 Task: Add in the project VentureTech a sprint 'Velocity Victory'.
Action: Mouse moved to (493, 433)
Screenshot: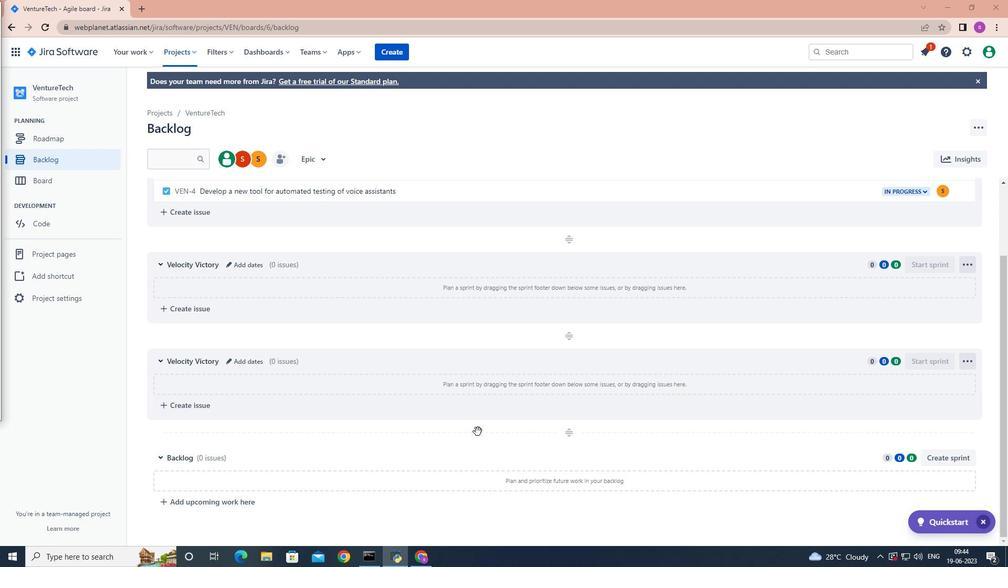 
Action: Mouse scrolled (489, 432) with delta (0, 0)
Screenshot: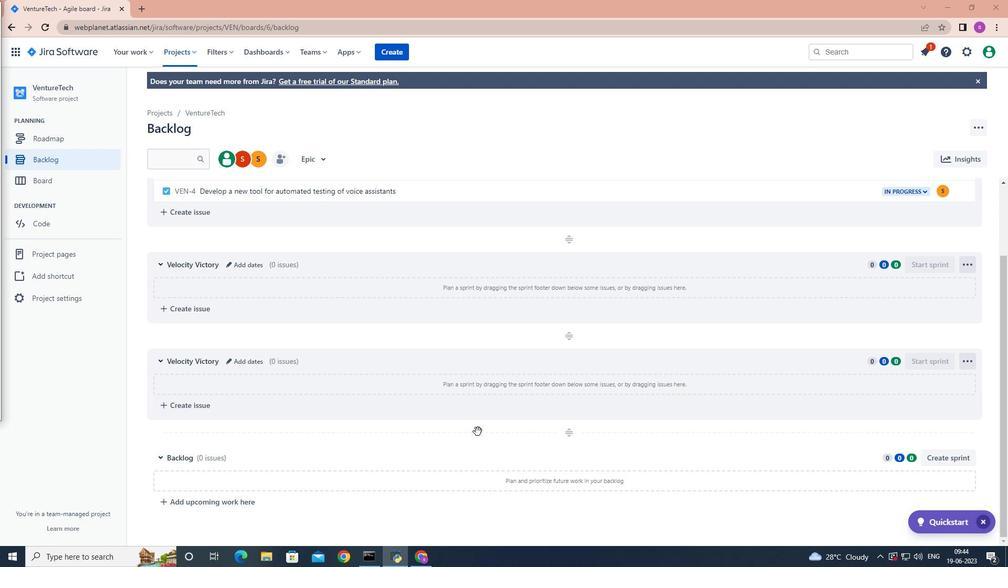 
Action: Mouse moved to (494, 434)
Screenshot: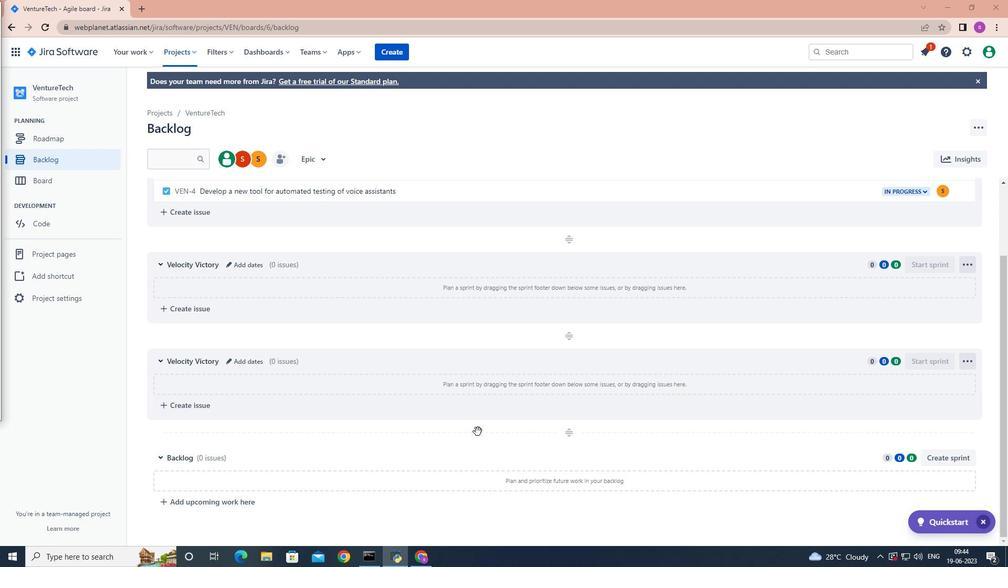 
Action: Mouse scrolled (494, 433) with delta (0, 0)
Screenshot: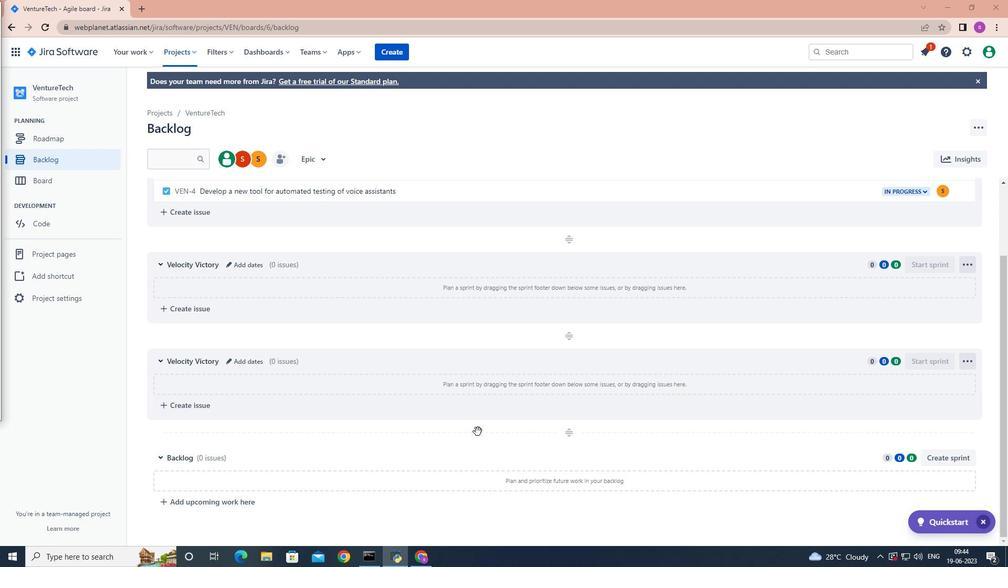 
Action: Mouse moved to (507, 435)
Screenshot: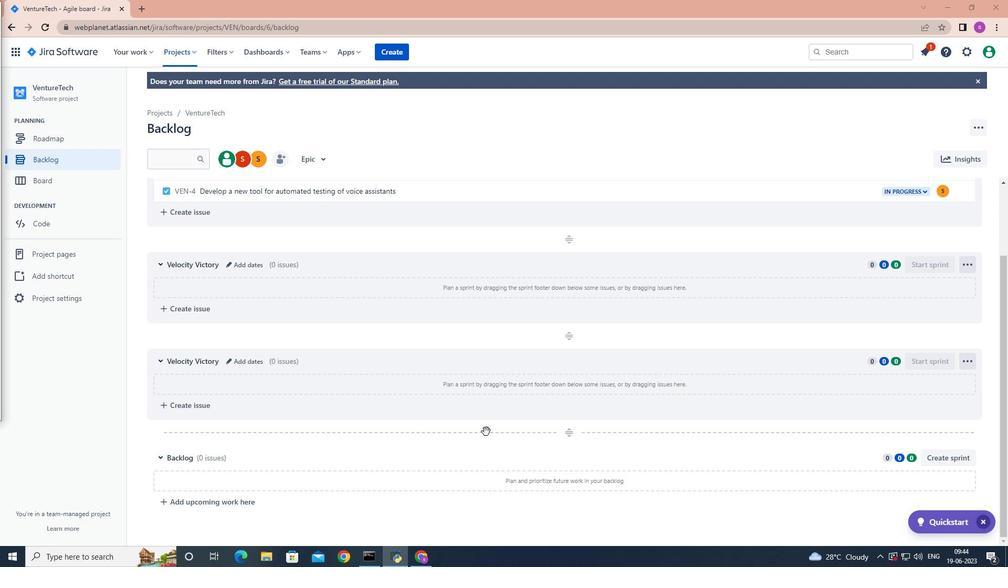 
Action: Mouse scrolled (507, 434) with delta (0, 0)
Screenshot: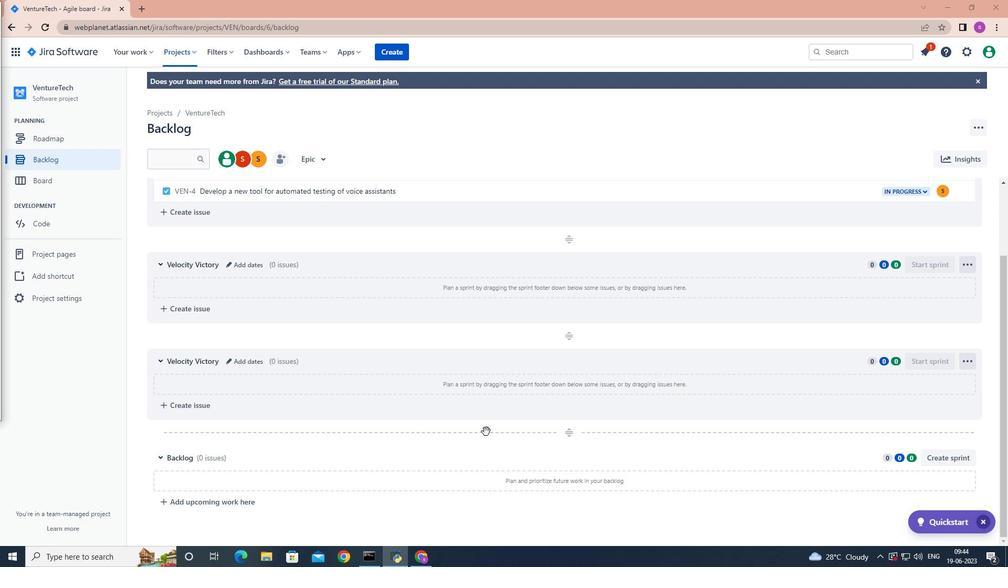 
Action: Mouse moved to (520, 435)
Screenshot: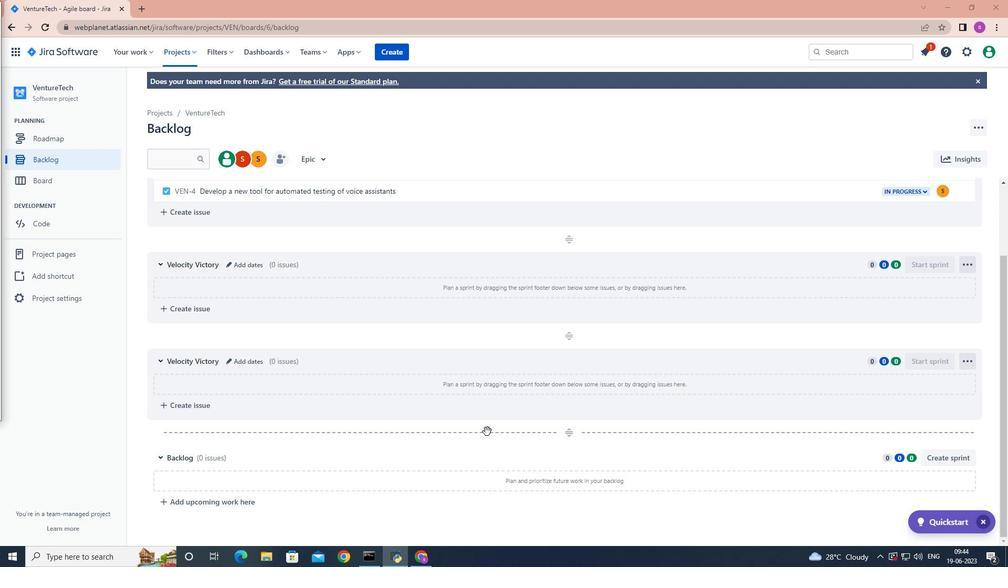 
Action: Mouse scrolled (520, 434) with delta (0, 0)
Screenshot: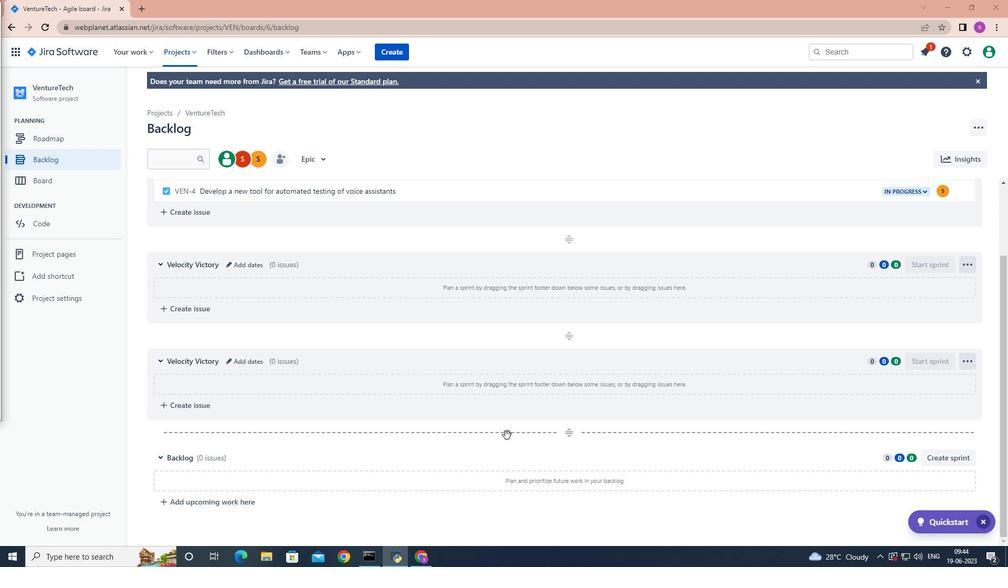
Action: Mouse moved to (522, 431)
Screenshot: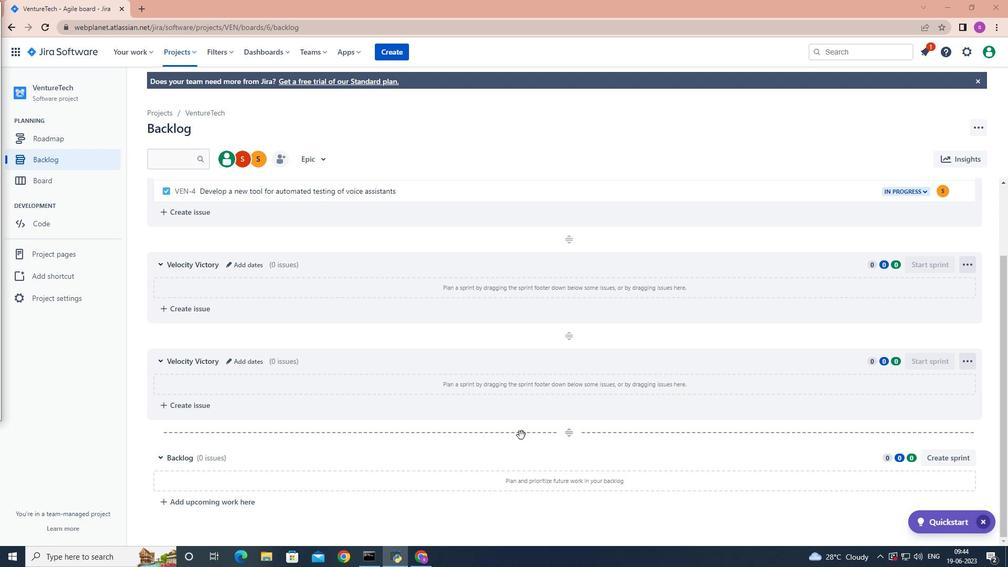 
Action: Mouse scrolled (522, 431) with delta (0, 0)
Screenshot: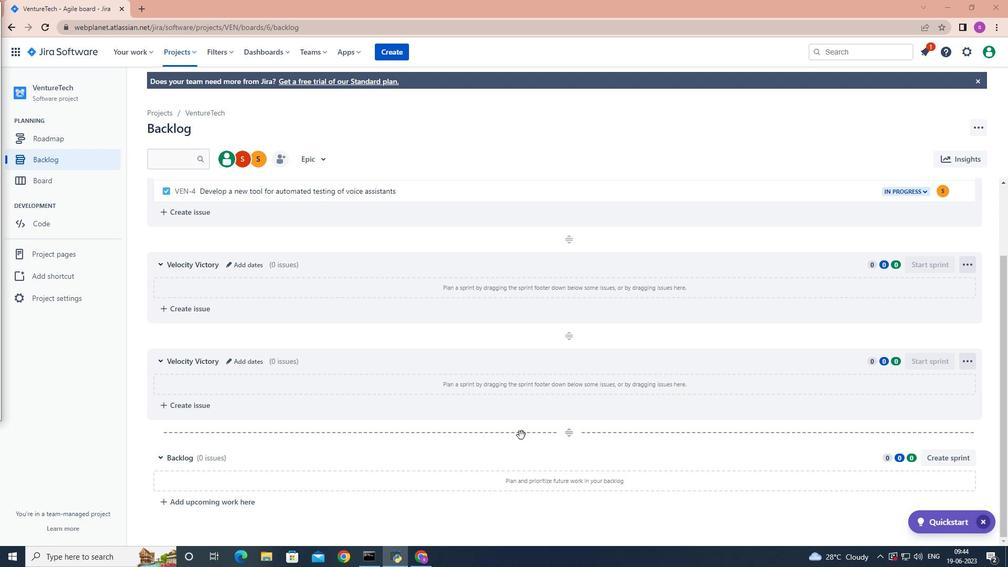 
Action: Mouse moved to (950, 457)
Screenshot: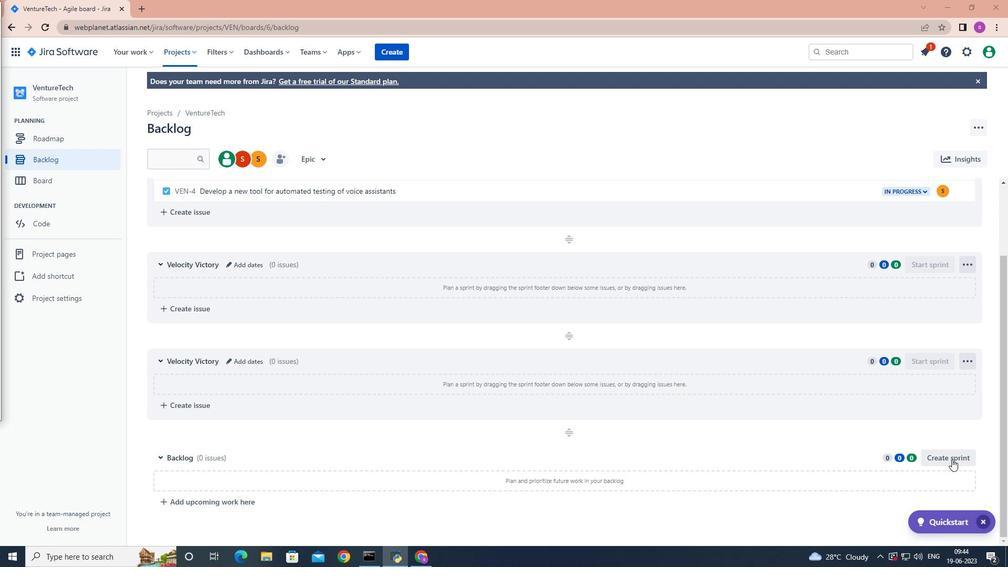 
Action: Mouse pressed left at (950, 457)
Screenshot: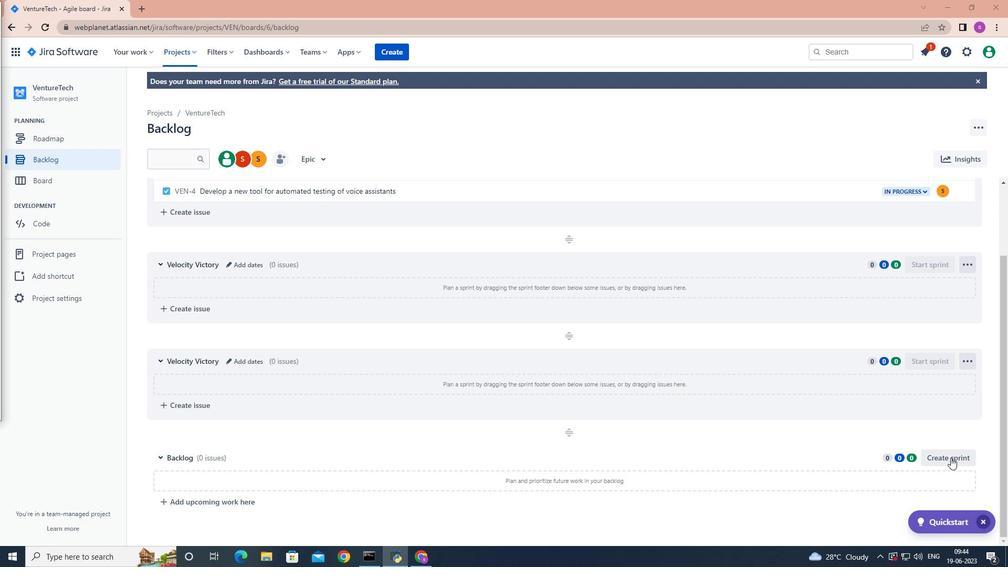 
Action: Mouse moved to (487, 410)
Screenshot: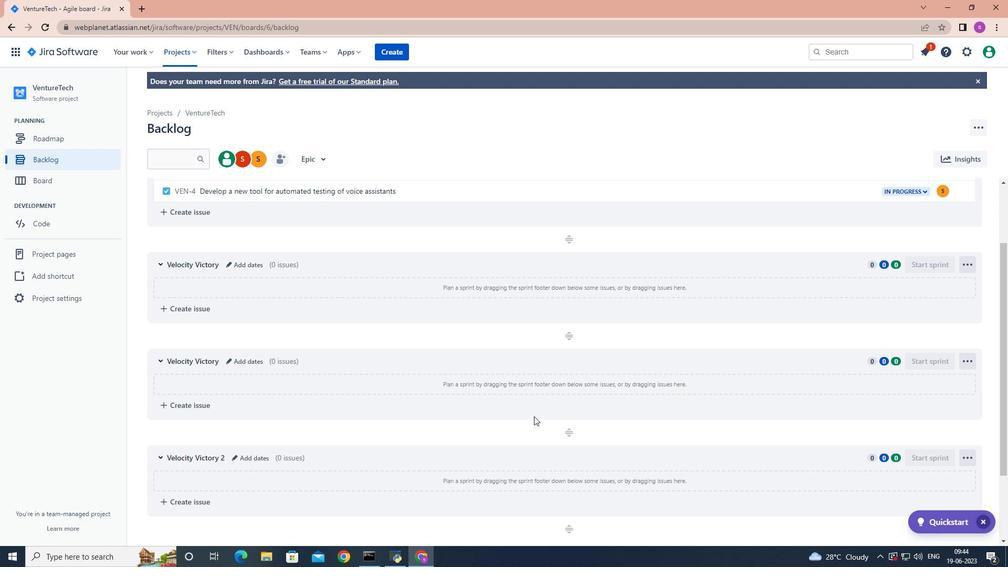 
Action: Mouse scrolled (497, 411) with delta (0, 0)
Screenshot: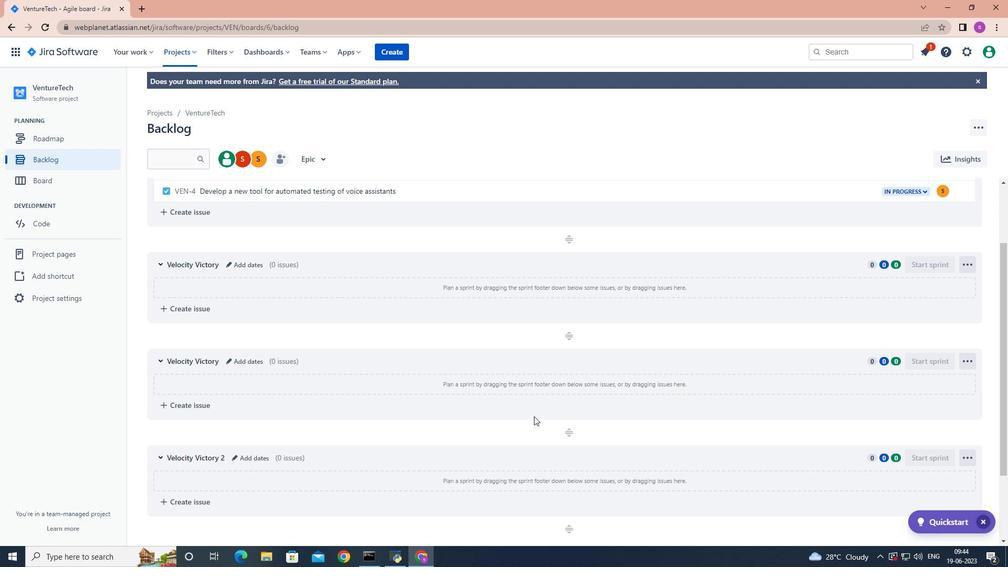 
Action: Mouse moved to (479, 409)
Screenshot: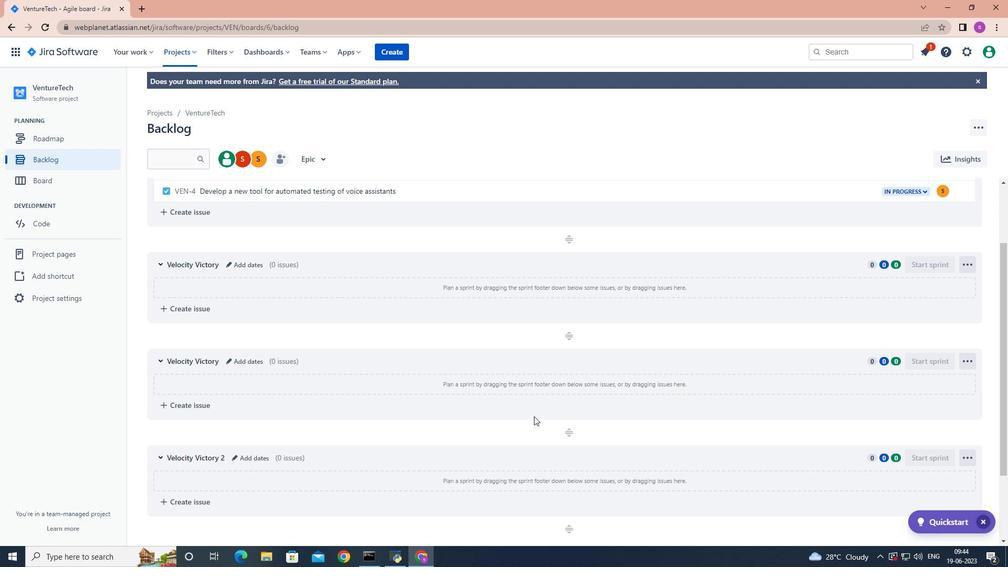 
Action: Mouse scrolled (486, 410) with delta (0, 0)
Screenshot: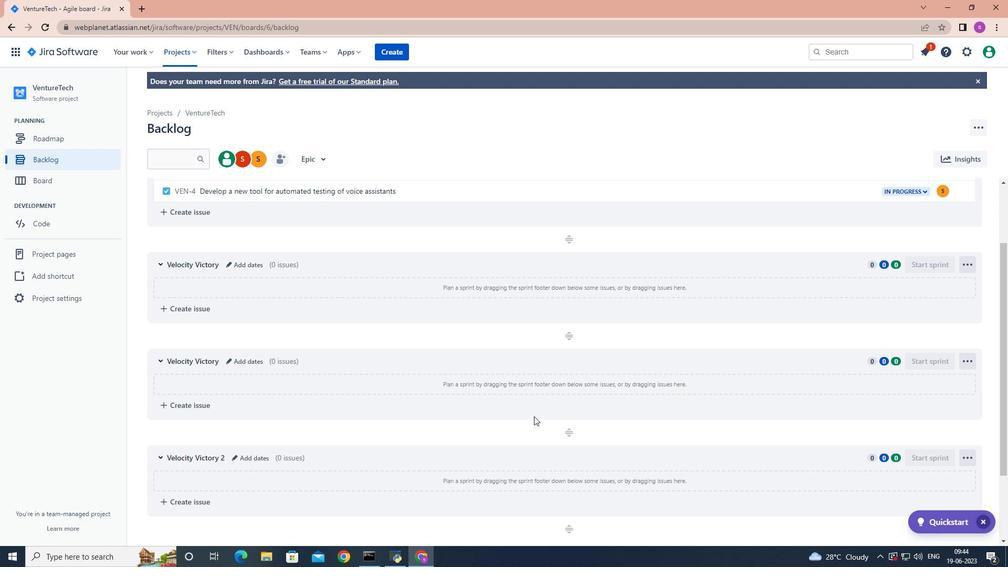 
Action: Mouse moved to (478, 409)
Screenshot: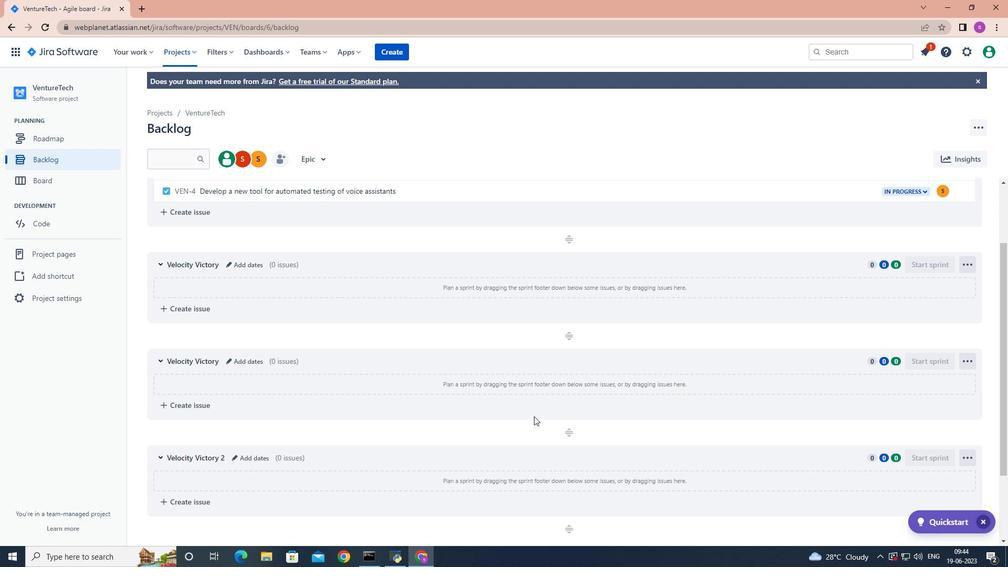 
Action: Mouse scrolled (479, 409) with delta (0, 0)
Screenshot: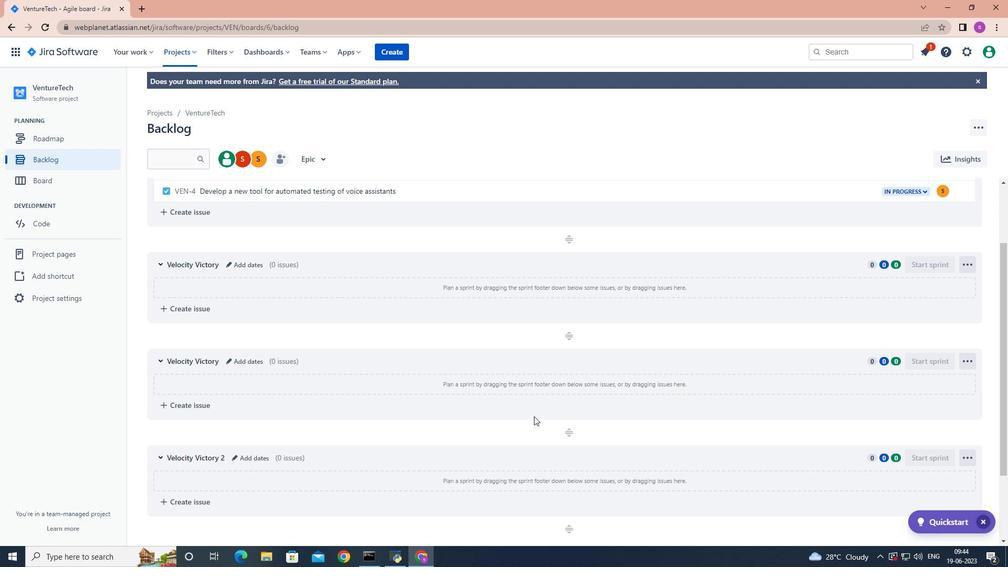 
Action: Mouse moved to (476, 409)
Screenshot: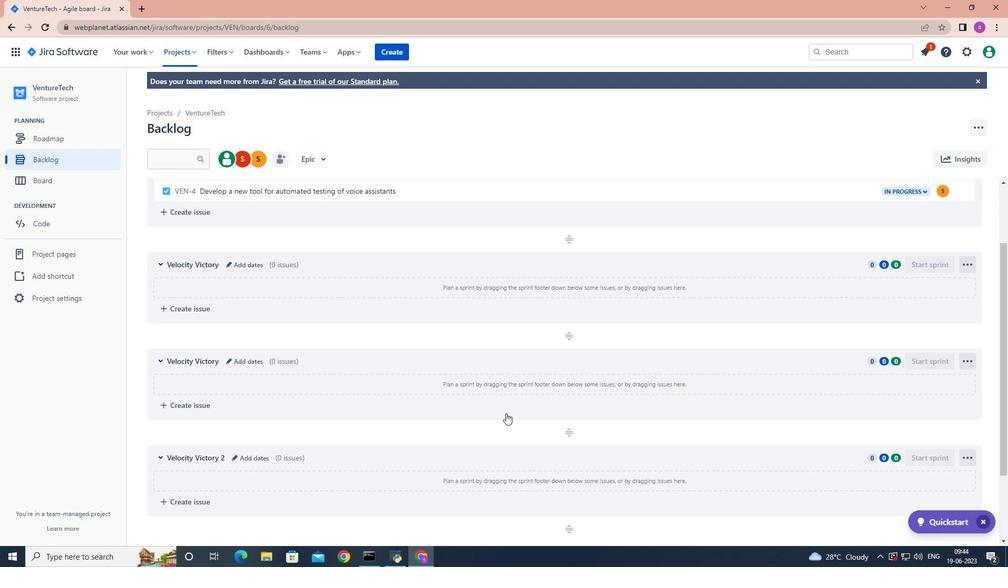 
Action: Mouse scrolled (476, 408) with delta (0, 0)
Screenshot: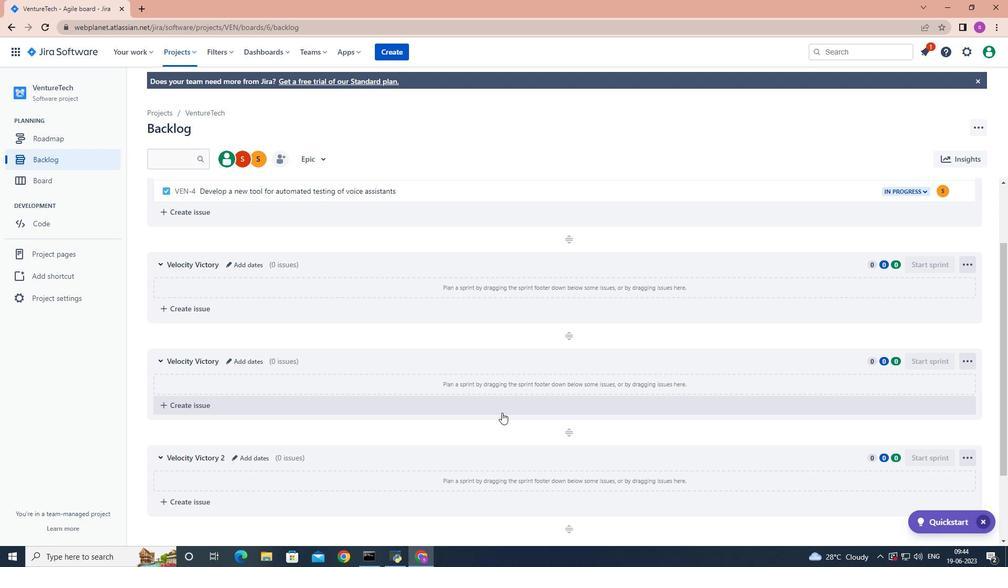 
Action: Mouse moved to (252, 362)
Screenshot: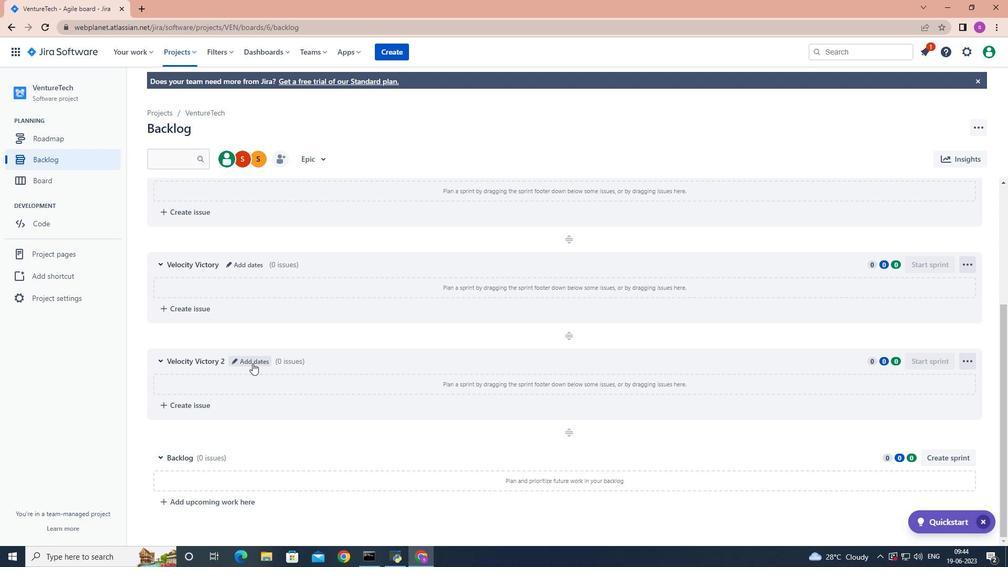 
Action: Mouse pressed left at (252, 362)
Screenshot: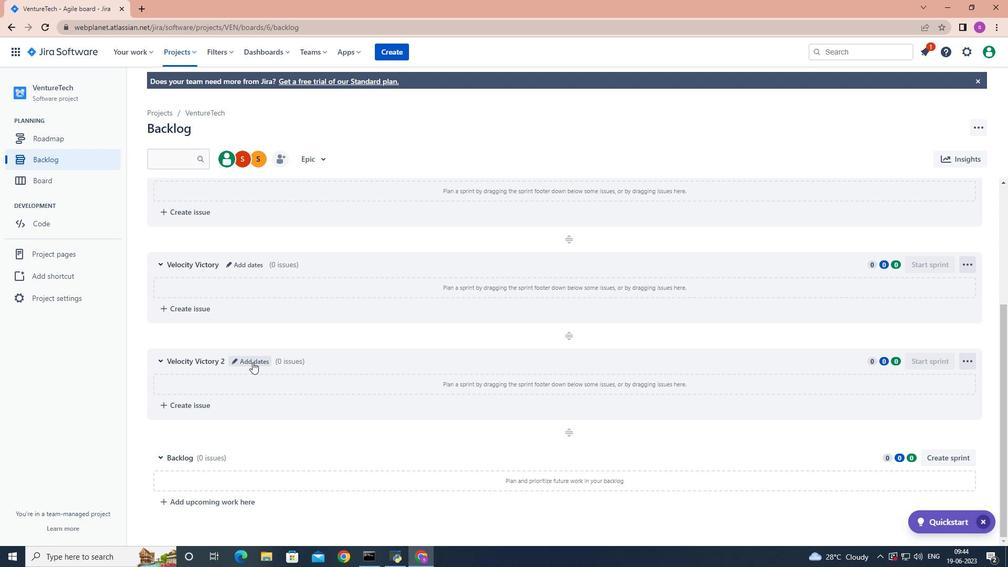
Action: Mouse moved to (254, 362)
Screenshot: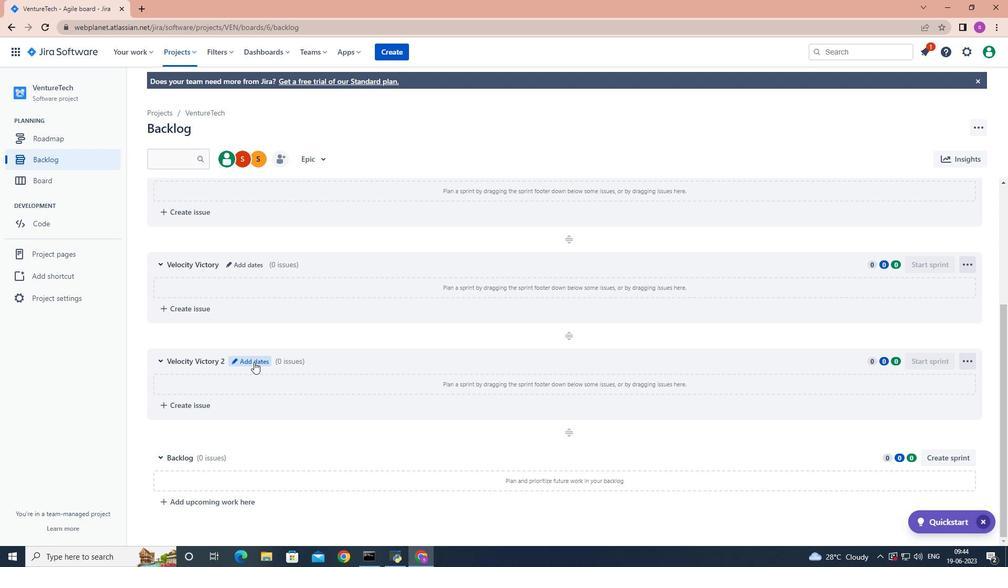 
Action: Key pressed <Key.backspace><Key.backspace><Key.backspace><Key.backspace><Key.backspace><Key.backspace><Key.backspace><Key.backspace><Key.backspace><Key.backspace><Key.backspace><Key.backspace><Key.backspace><Key.backspace><Key.backspace><Key.backspace><Key.backspace><Key.backspace><Key.backspace><Key.backspace><Key.backspace><Key.backspace><Key.backspace><Key.backspace><Key.backspace><Key.backspace><Key.backspace><Key.shift>Velocity<Key.space><Key.shift>Victory
Screenshot: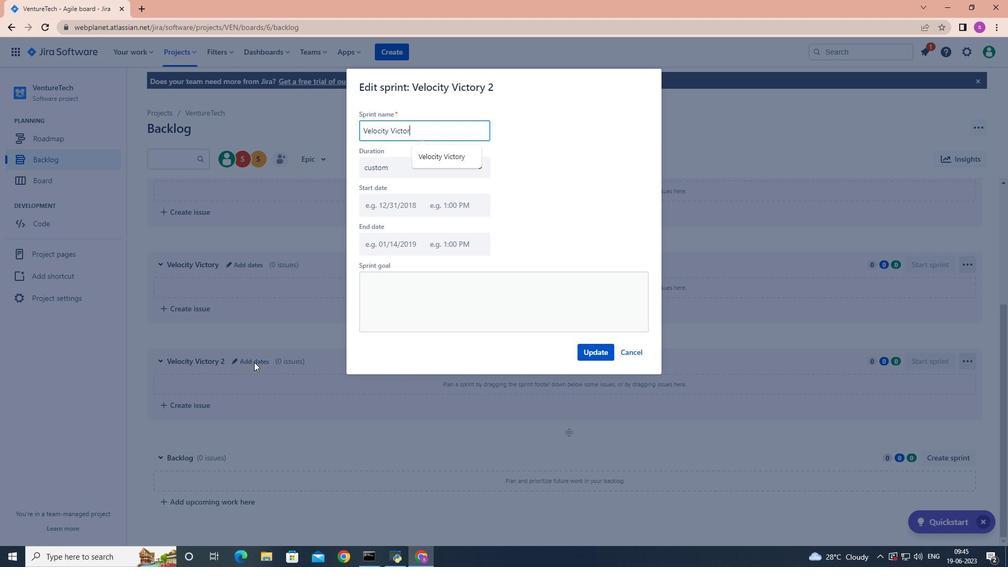 
Action: Mouse moved to (596, 353)
Screenshot: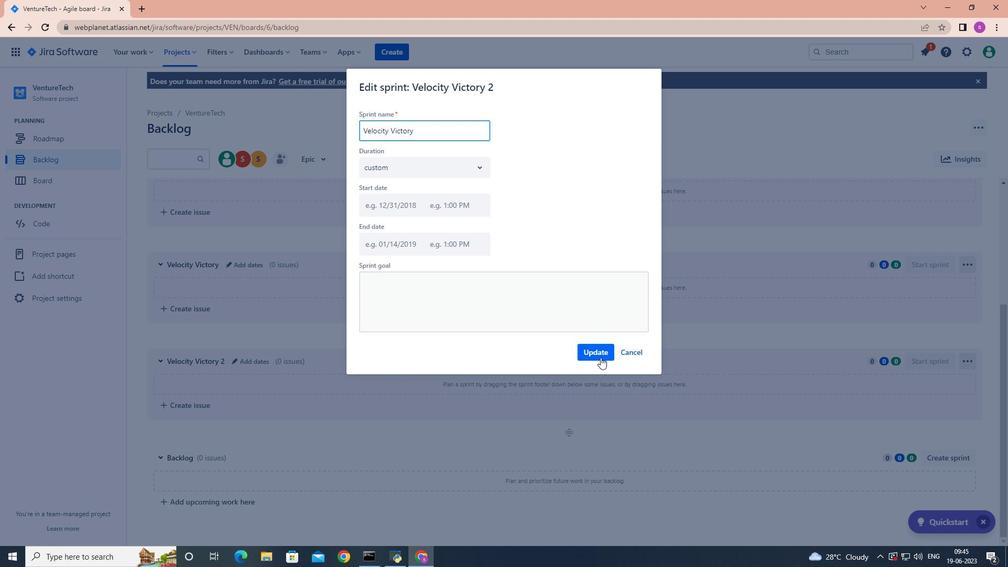 
Action: Mouse pressed left at (596, 353)
Screenshot: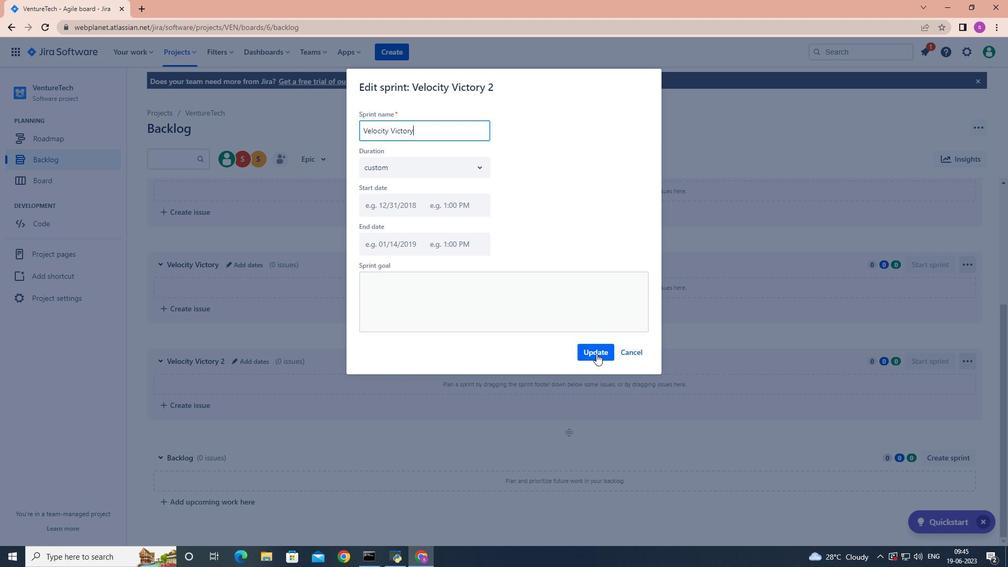 
